 Task: Create a due date automation trigger when advanced on, on the tuesday of the week before a card is due add fields without custom field "Resume" set to a date between 1 and 7 days from now at 11:00 AM.
Action: Mouse moved to (1129, 84)
Screenshot: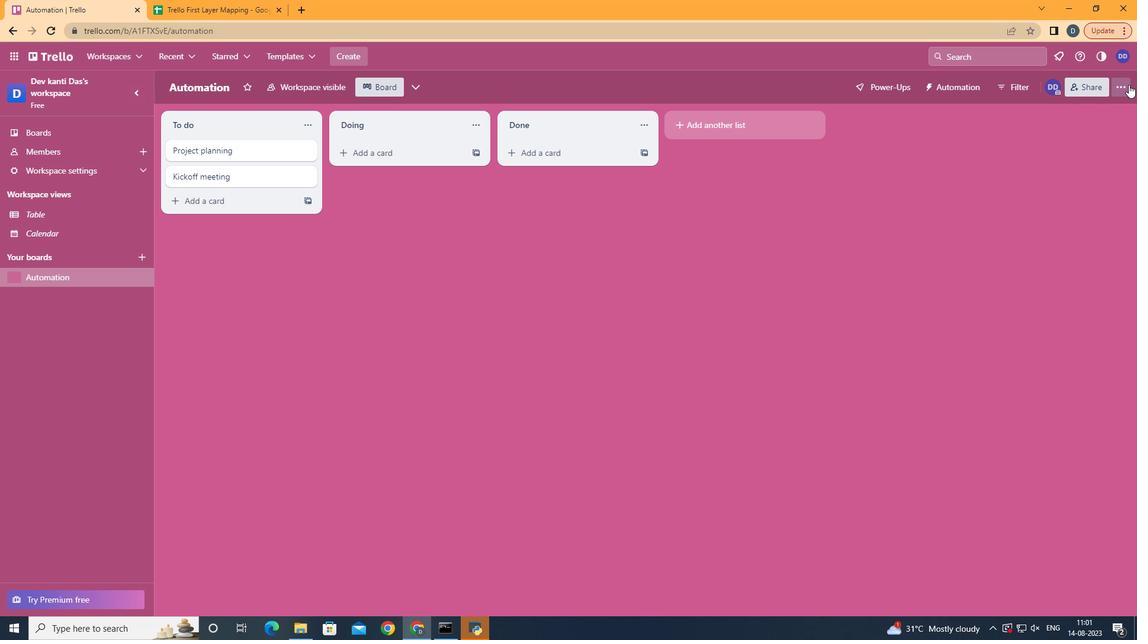 
Action: Mouse pressed left at (1129, 84)
Screenshot: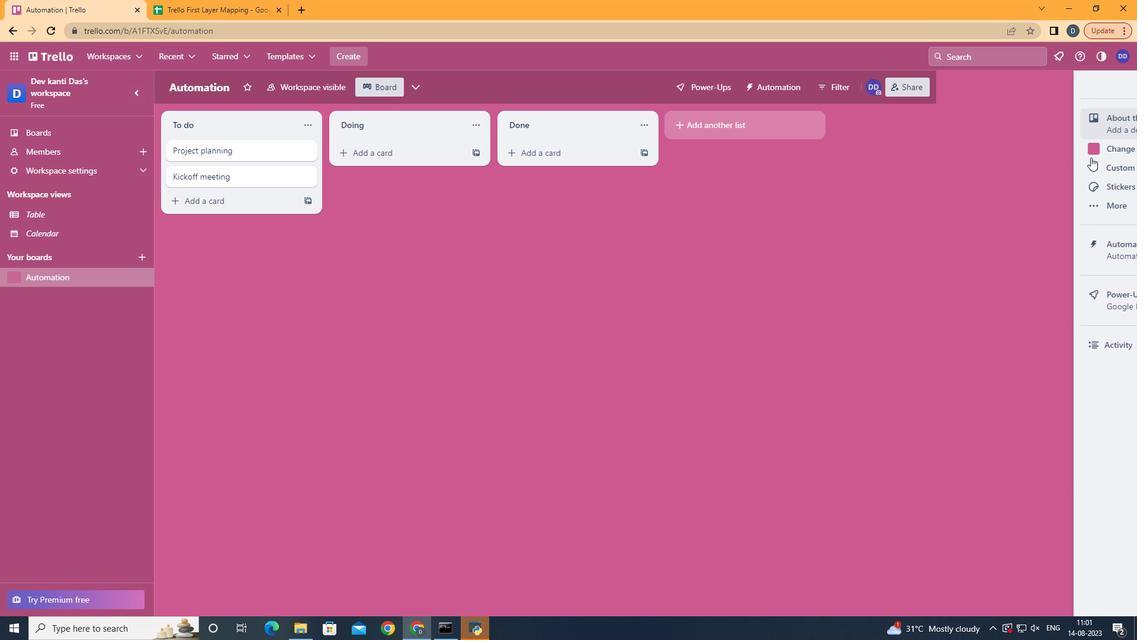 
Action: Mouse moved to (1048, 257)
Screenshot: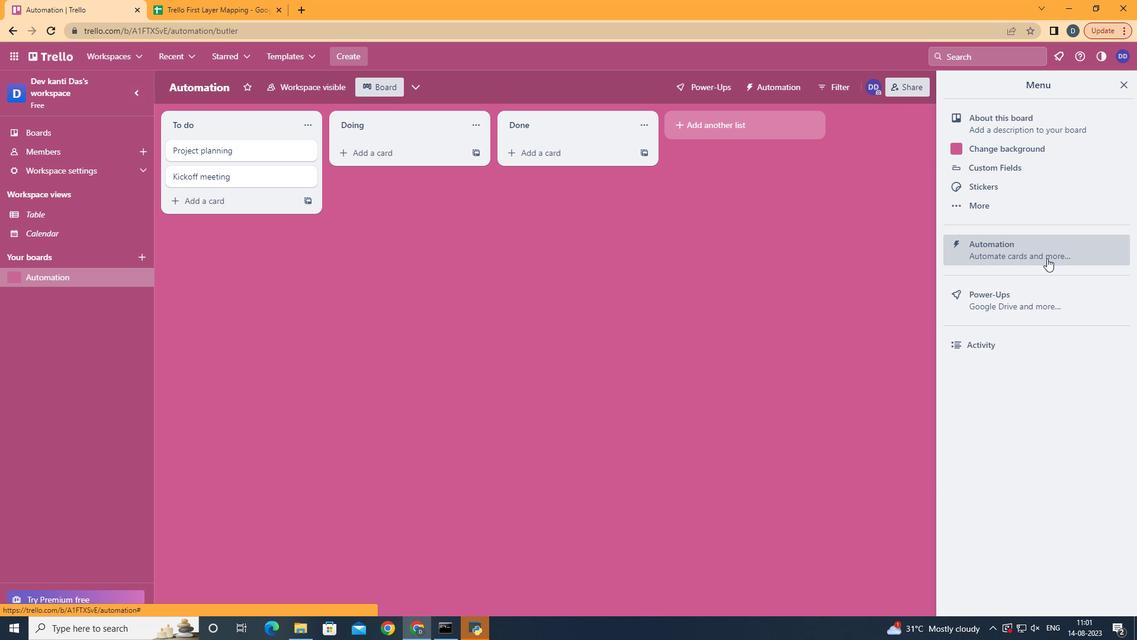 
Action: Mouse pressed left at (1048, 257)
Screenshot: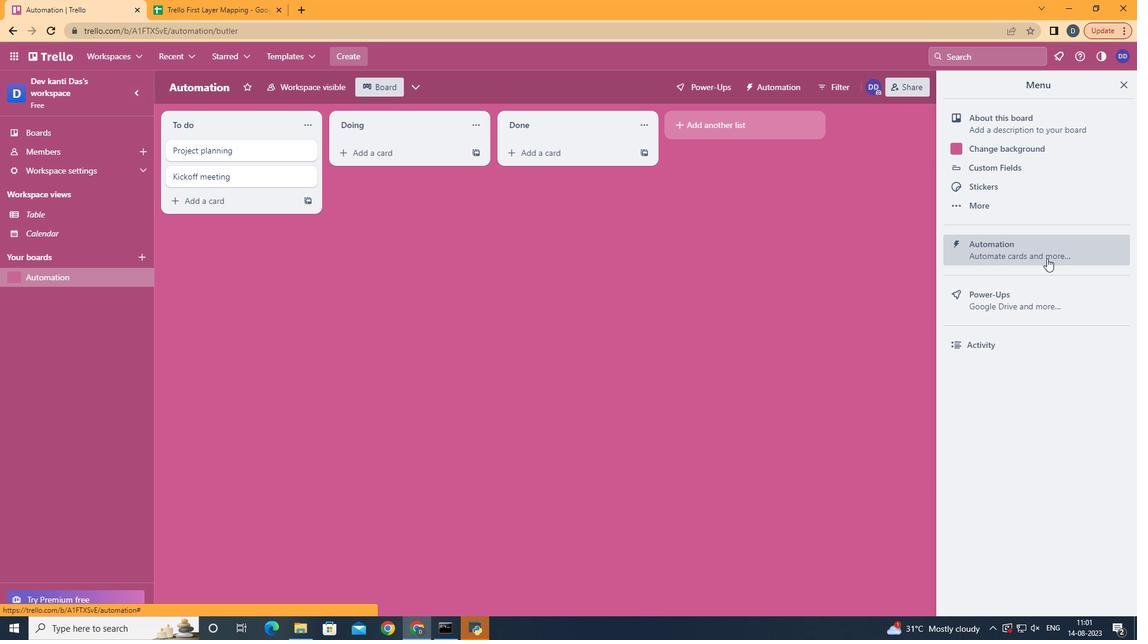 
Action: Mouse moved to (216, 245)
Screenshot: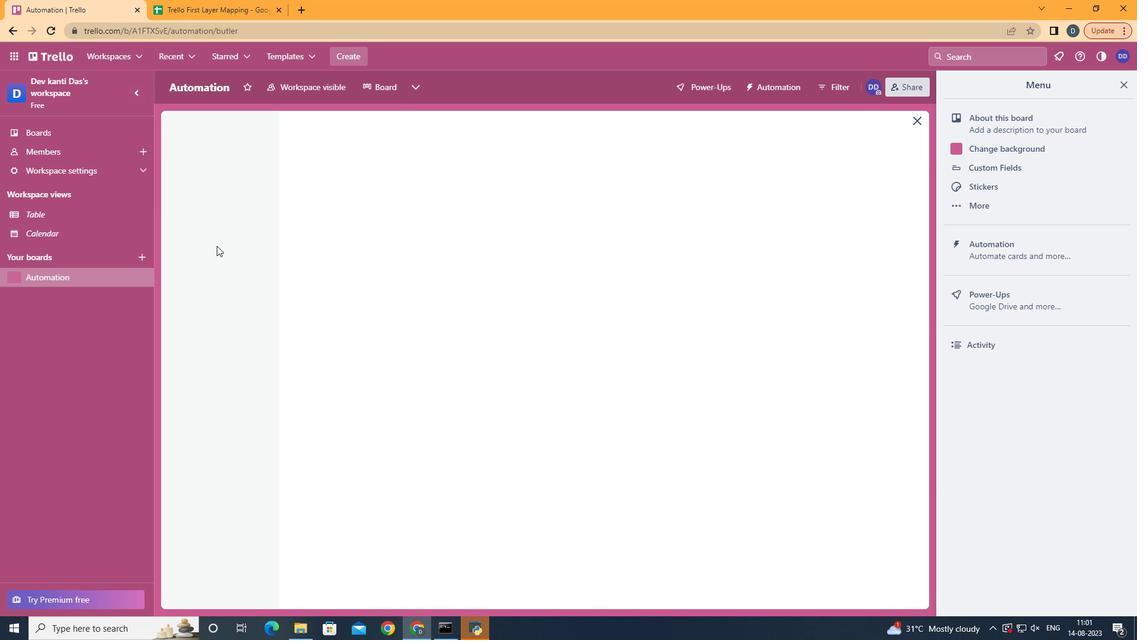 
Action: Mouse pressed left at (216, 245)
Screenshot: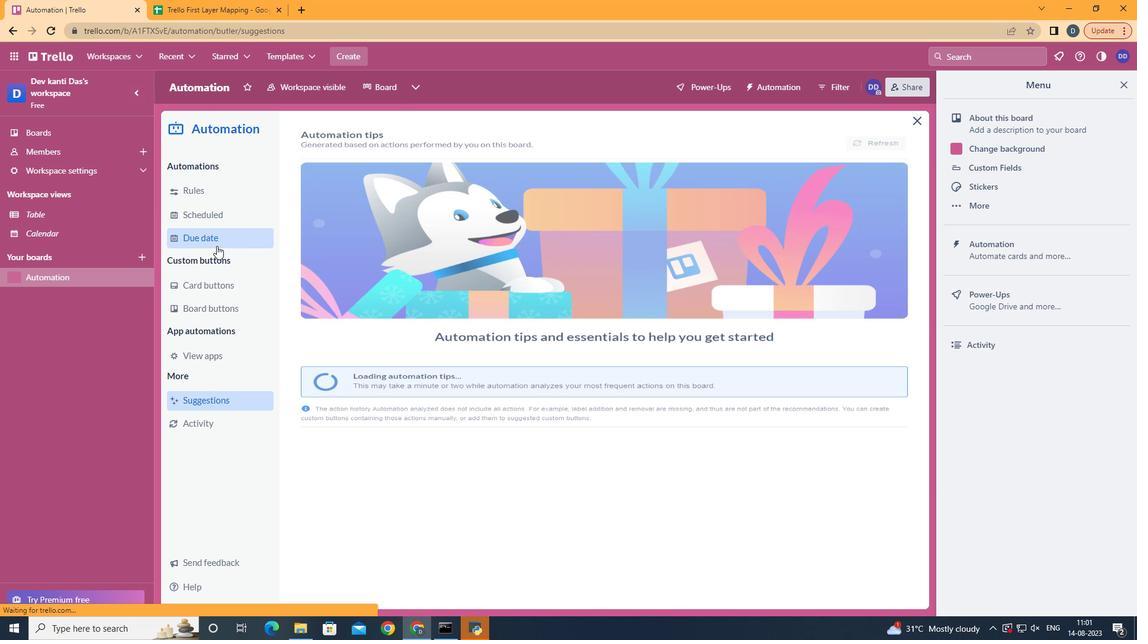 
Action: Mouse moved to (832, 147)
Screenshot: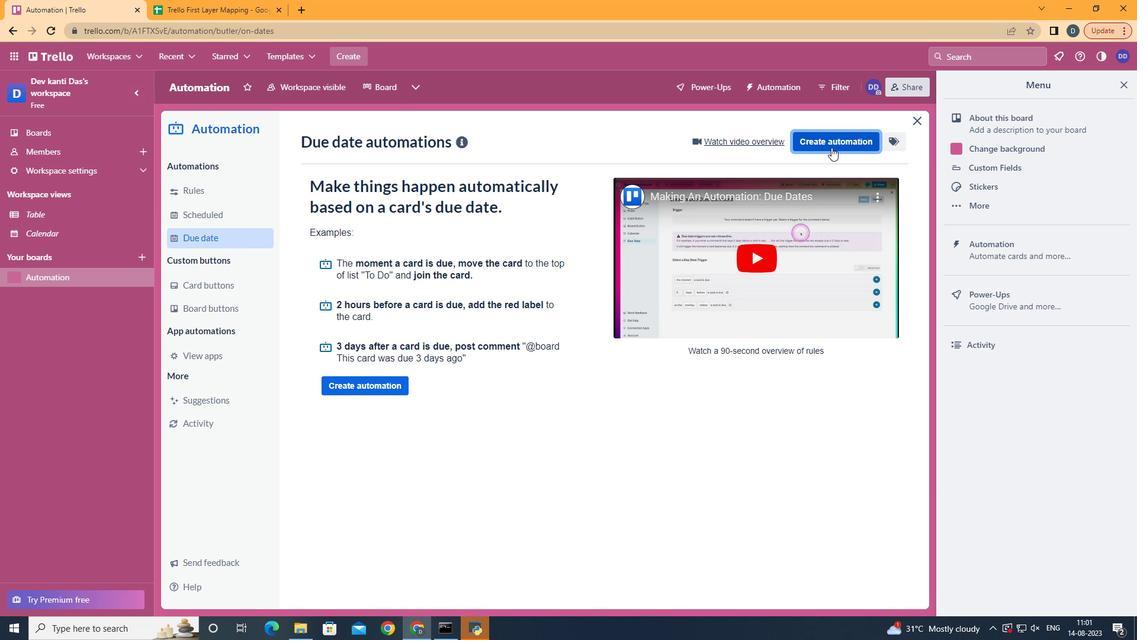 
Action: Mouse pressed left at (832, 147)
Screenshot: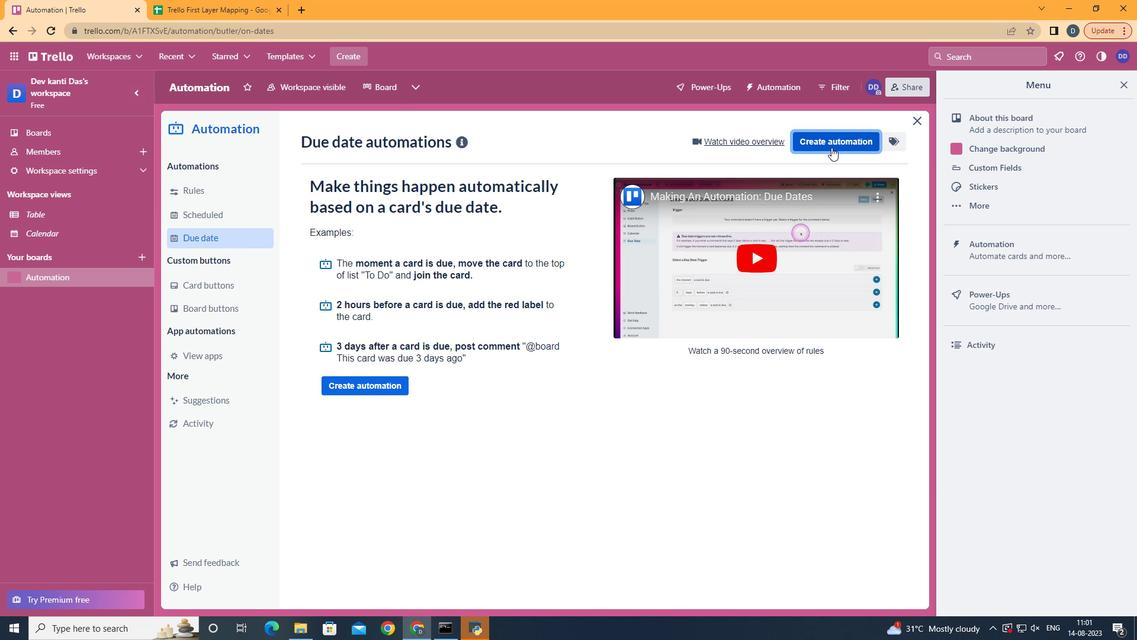
Action: Mouse moved to (583, 260)
Screenshot: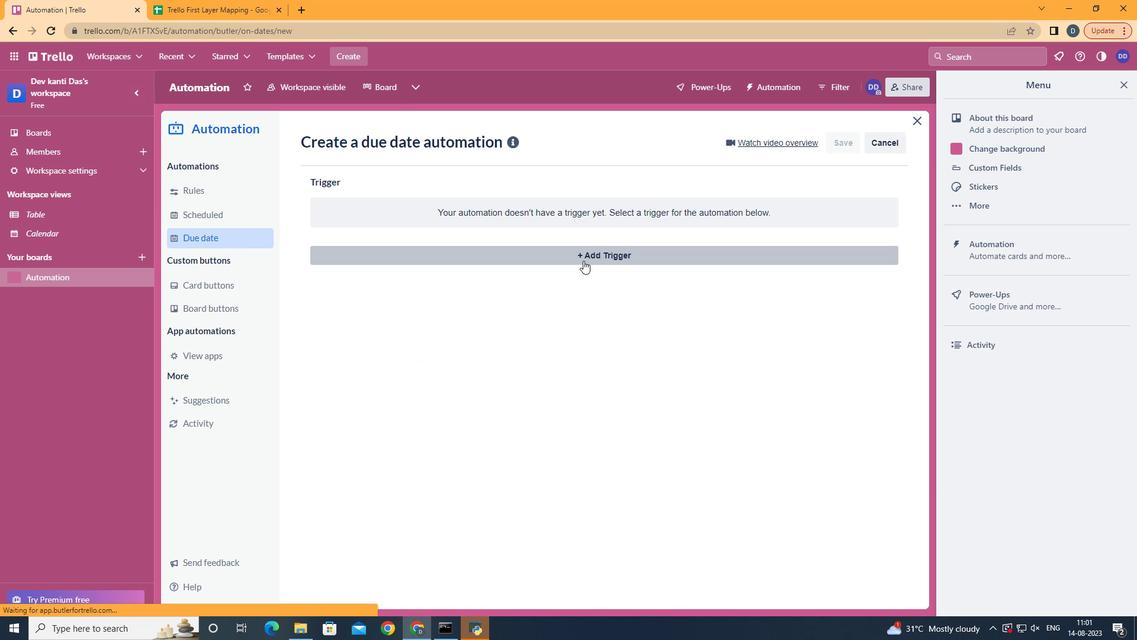 
Action: Mouse pressed left at (583, 260)
Screenshot: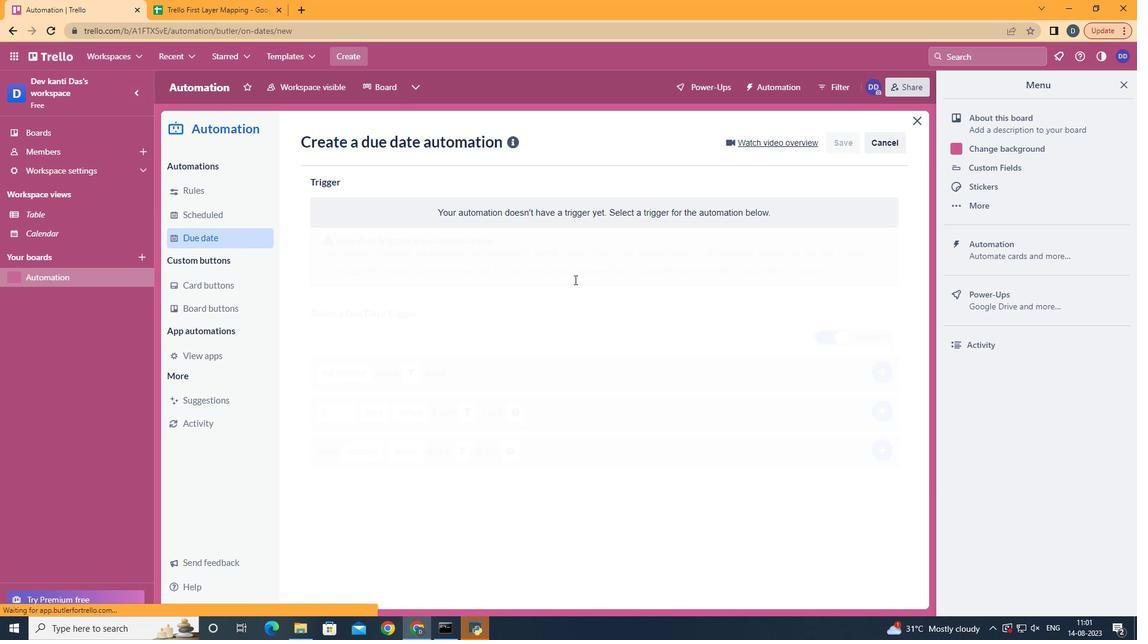 
Action: Mouse moved to (375, 330)
Screenshot: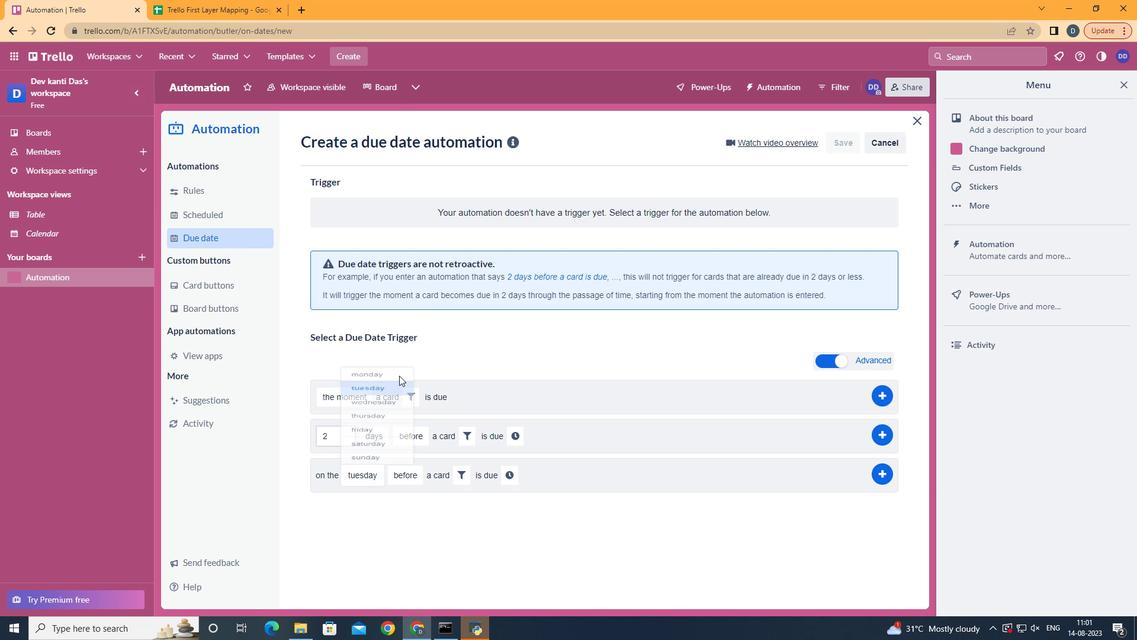 
Action: Mouse pressed left at (375, 330)
Screenshot: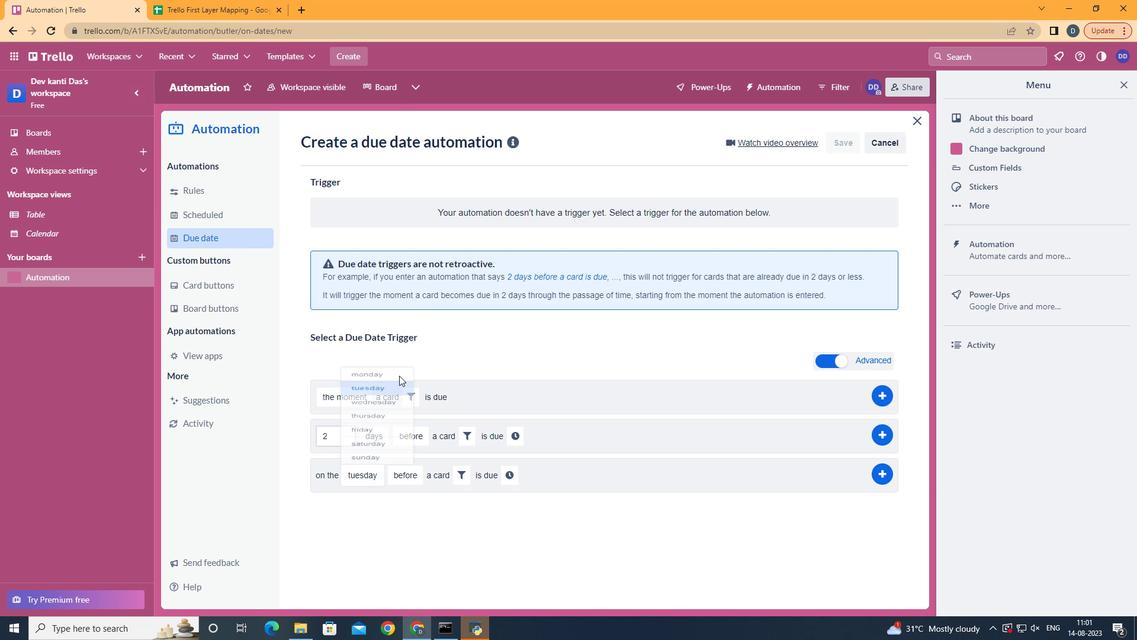 
Action: Mouse moved to (416, 579)
Screenshot: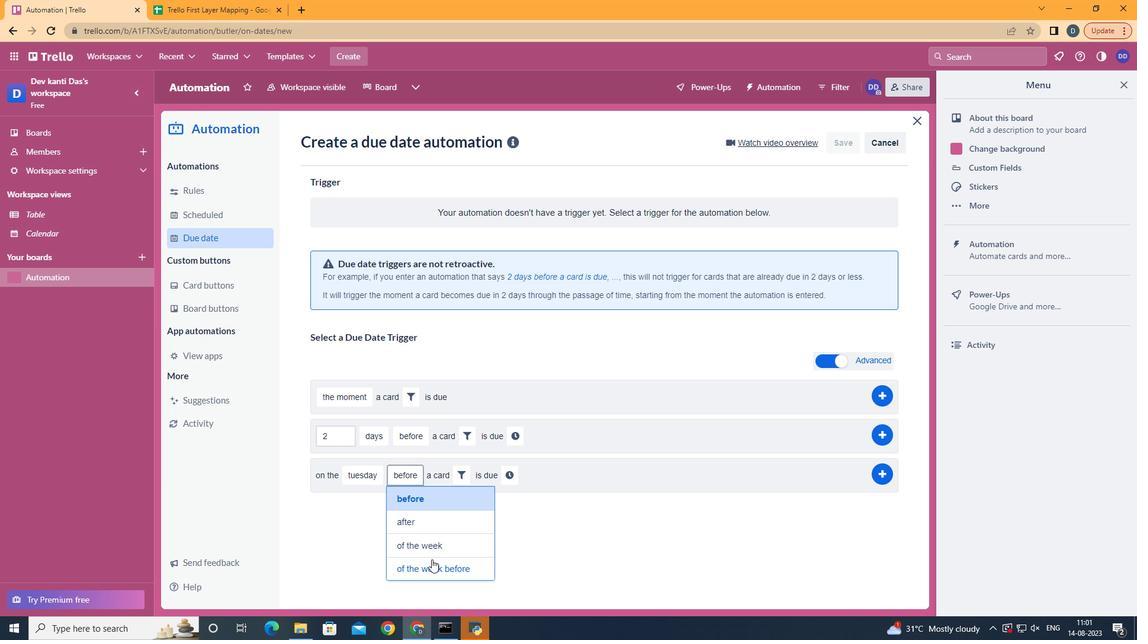 
Action: Mouse pressed left at (416, 579)
Screenshot: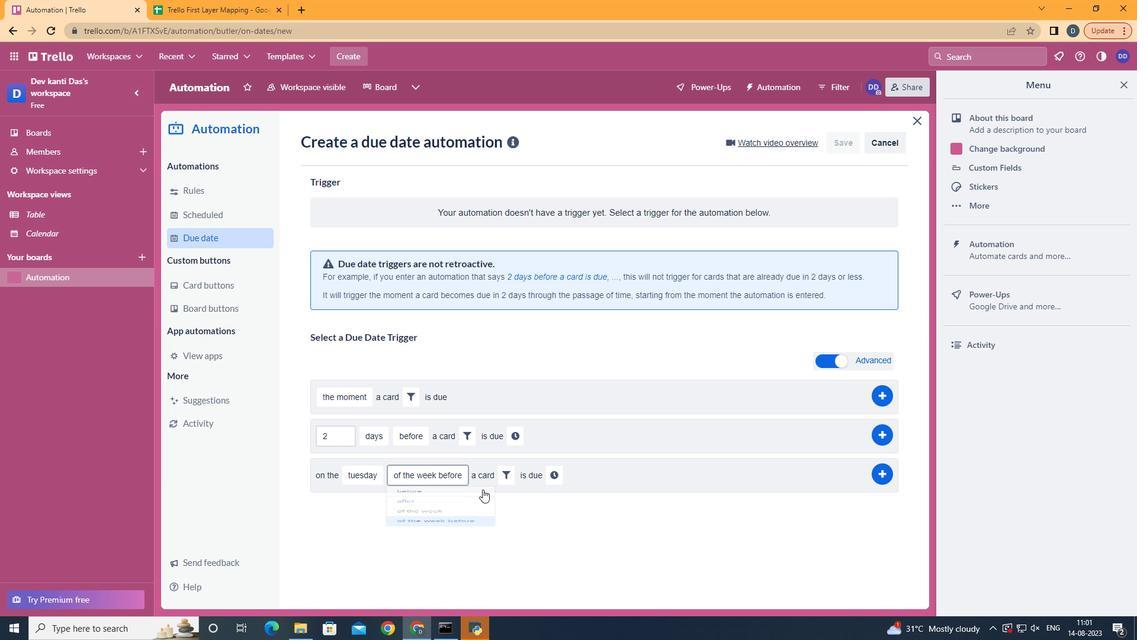 
Action: Mouse moved to (504, 475)
Screenshot: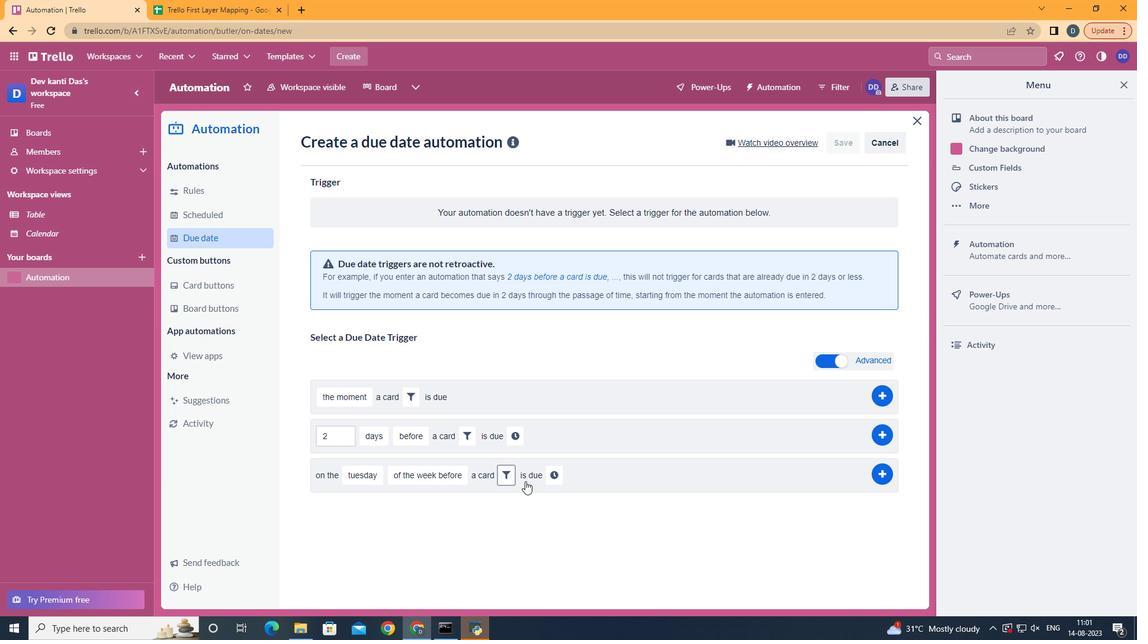 
Action: Mouse pressed left at (504, 475)
Screenshot: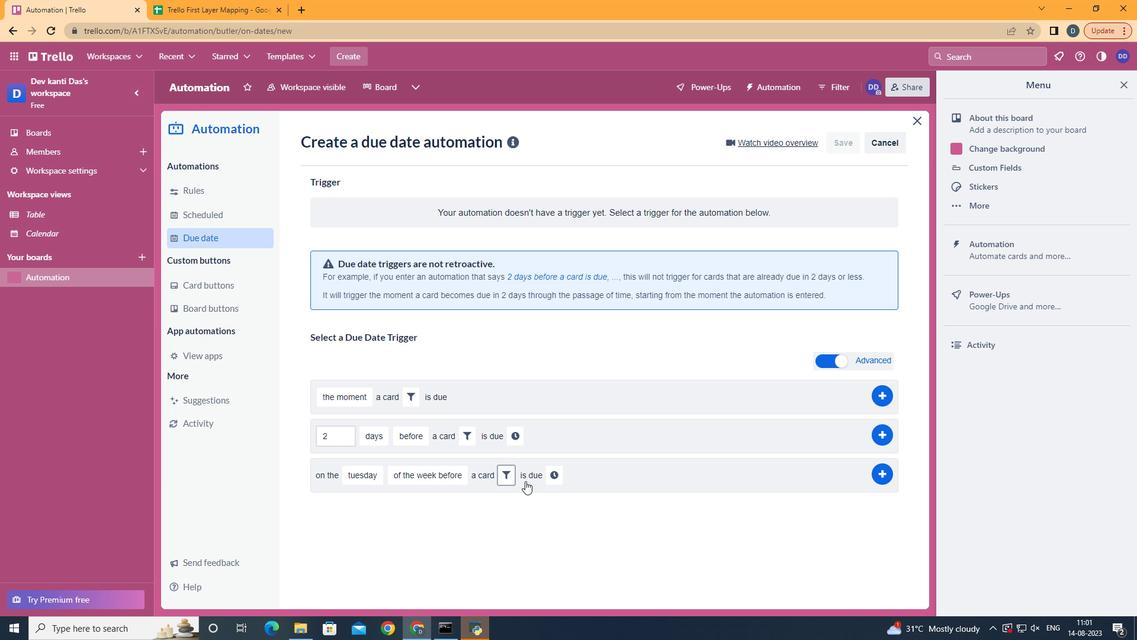 
Action: Mouse moved to (702, 507)
Screenshot: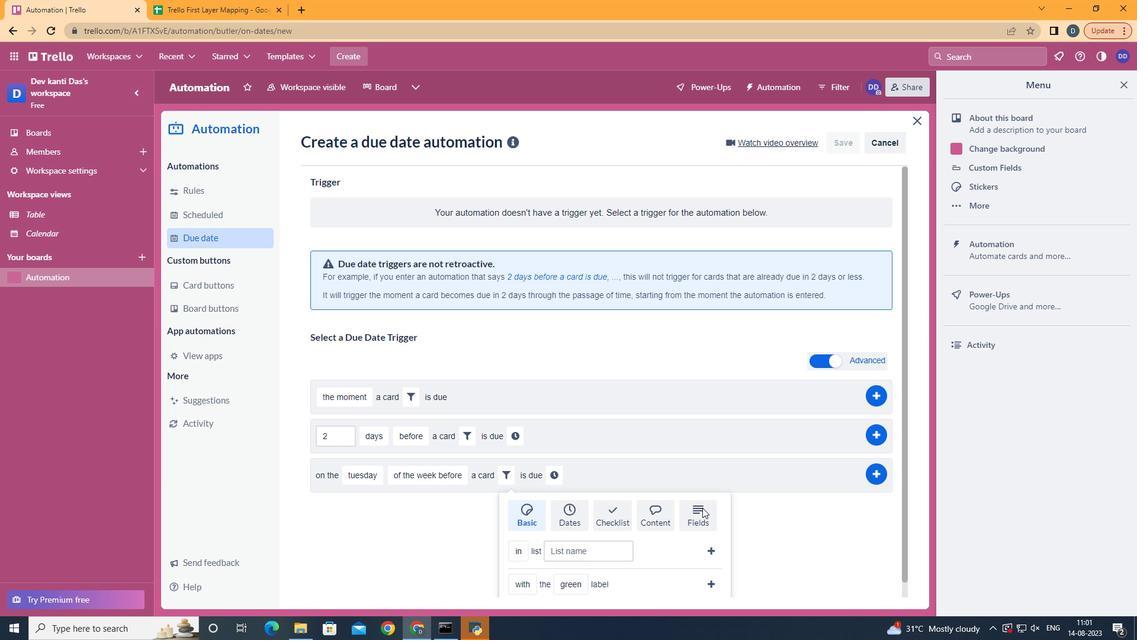 
Action: Mouse pressed left at (702, 507)
Screenshot: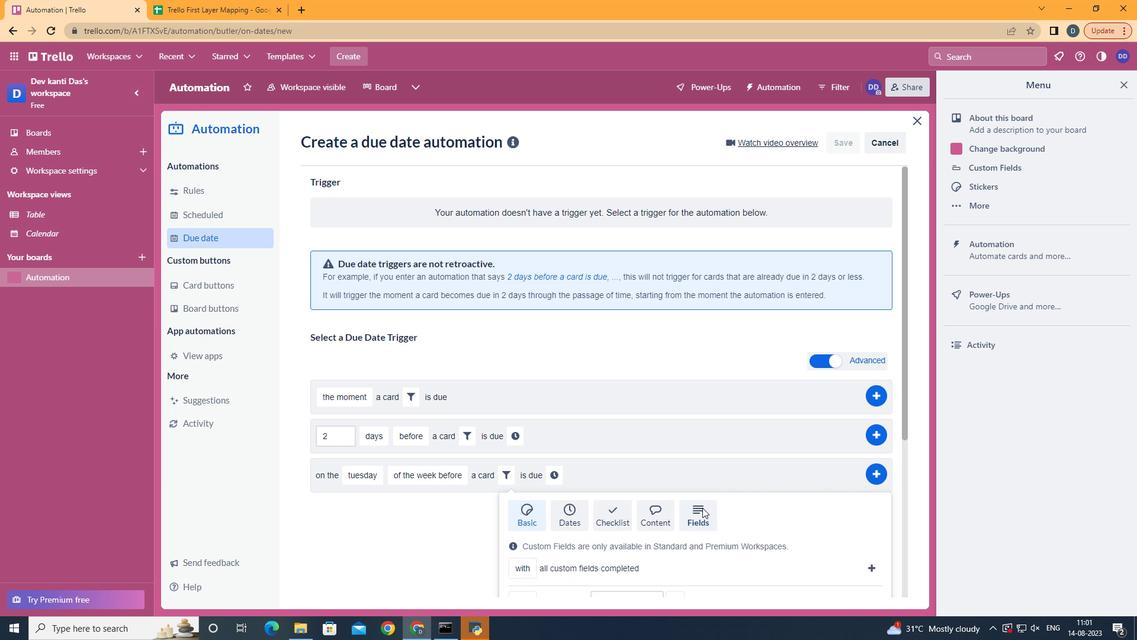 
Action: Mouse scrolled (702, 507) with delta (0, 0)
Screenshot: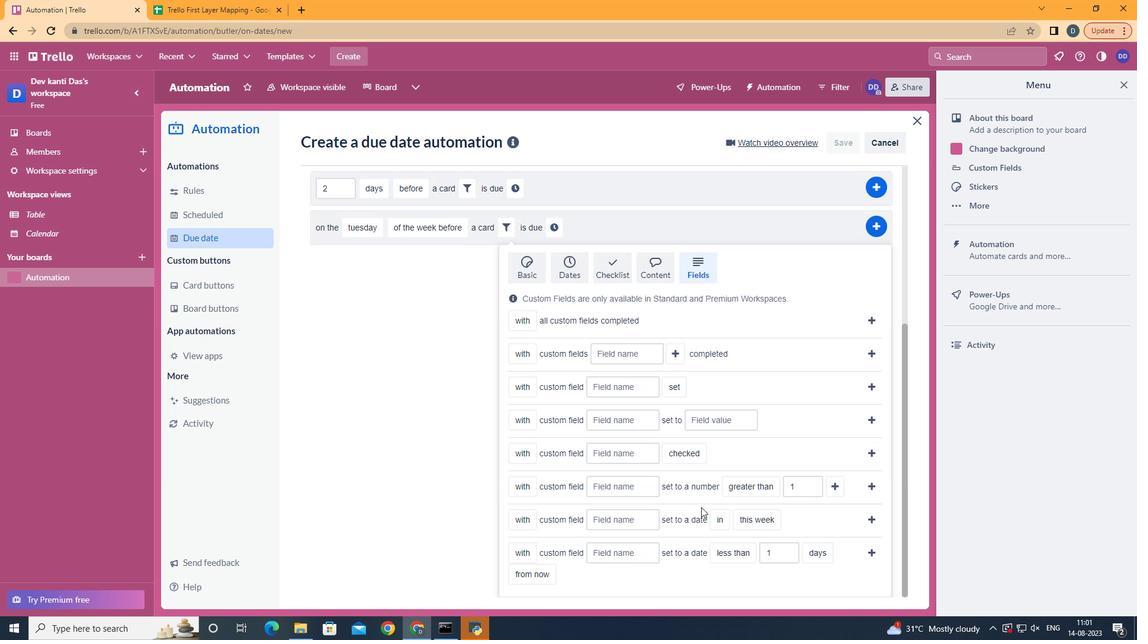 
Action: Mouse scrolled (702, 507) with delta (0, 0)
Screenshot: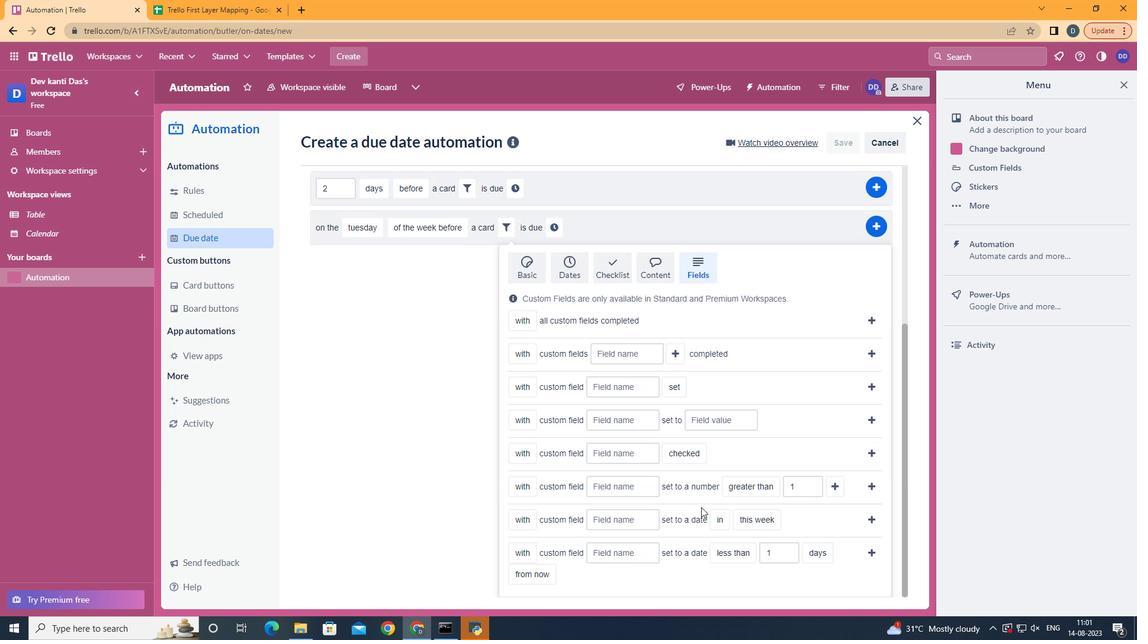 
Action: Mouse scrolled (702, 507) with delta (0, 0)
Screenshot: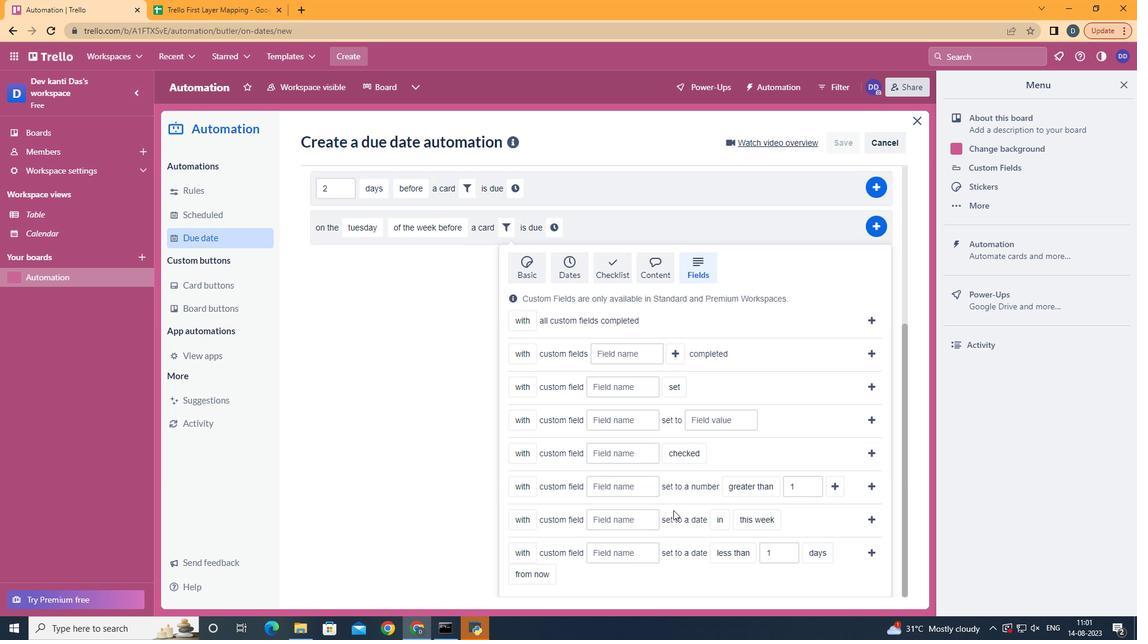 
Action: Mouse scrolled (702, 507) with delta (0, 0)
Screenshot: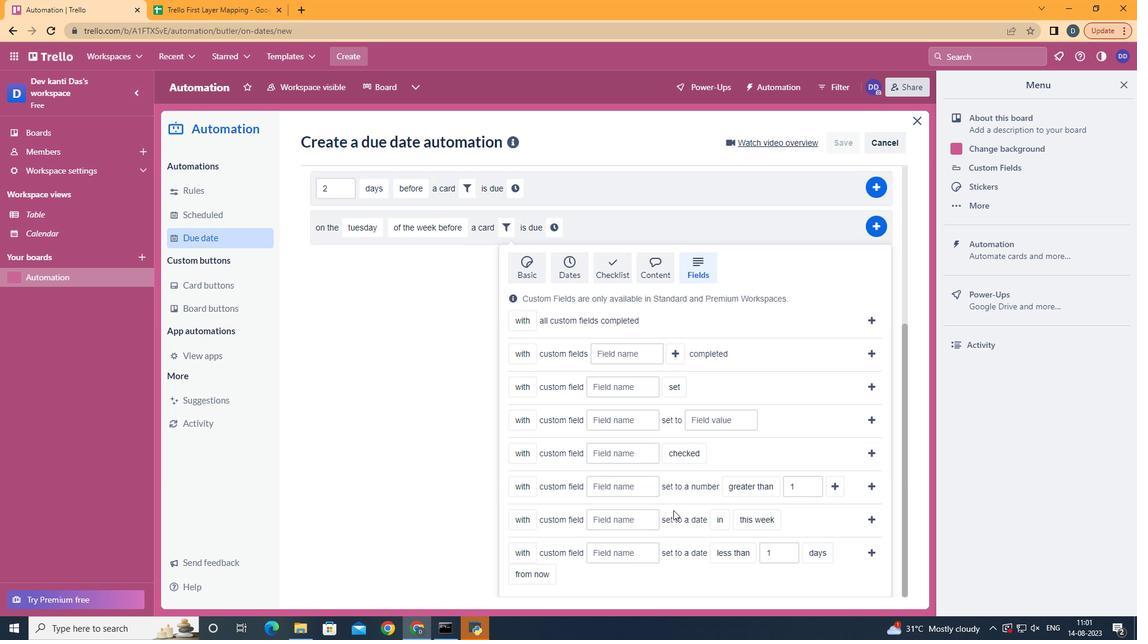 
Action: Mouse scrolled (702, 507) with delta (0, 0)
Screenshot: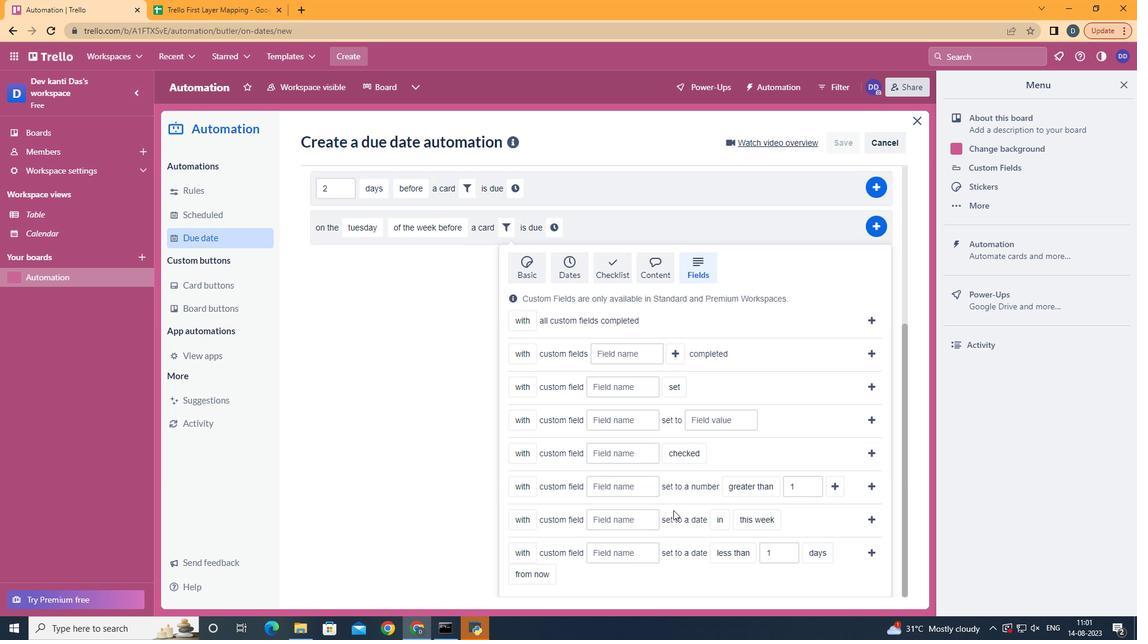 
Action: Mouse moved to (536, 529)
Screenshot: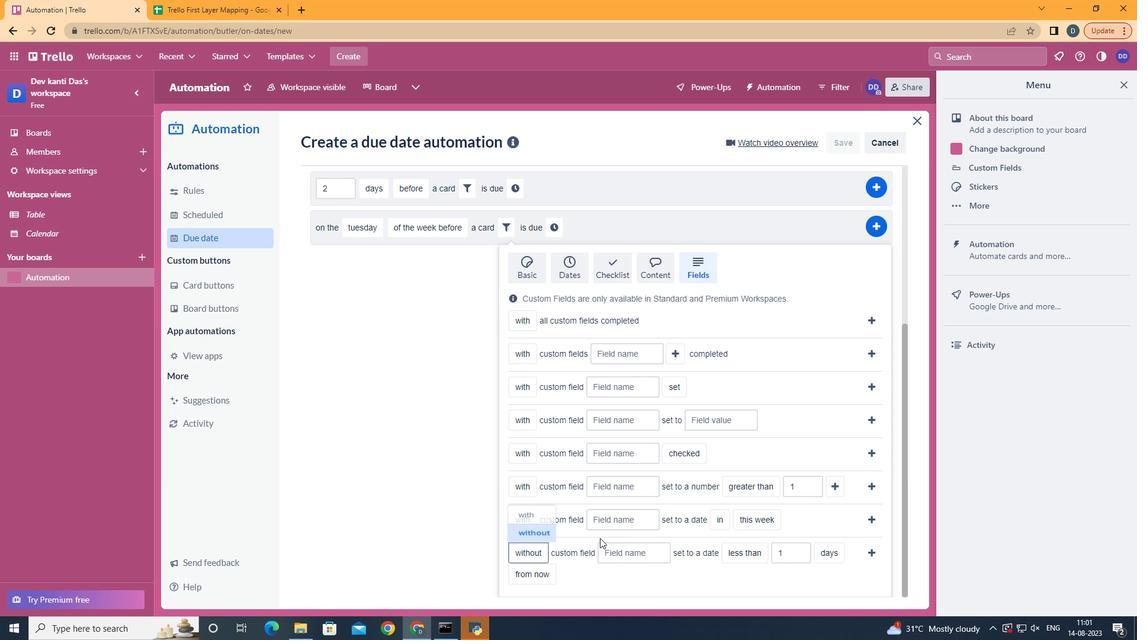 
Action: Mouse pressed left at (536, 529)
Screenshot: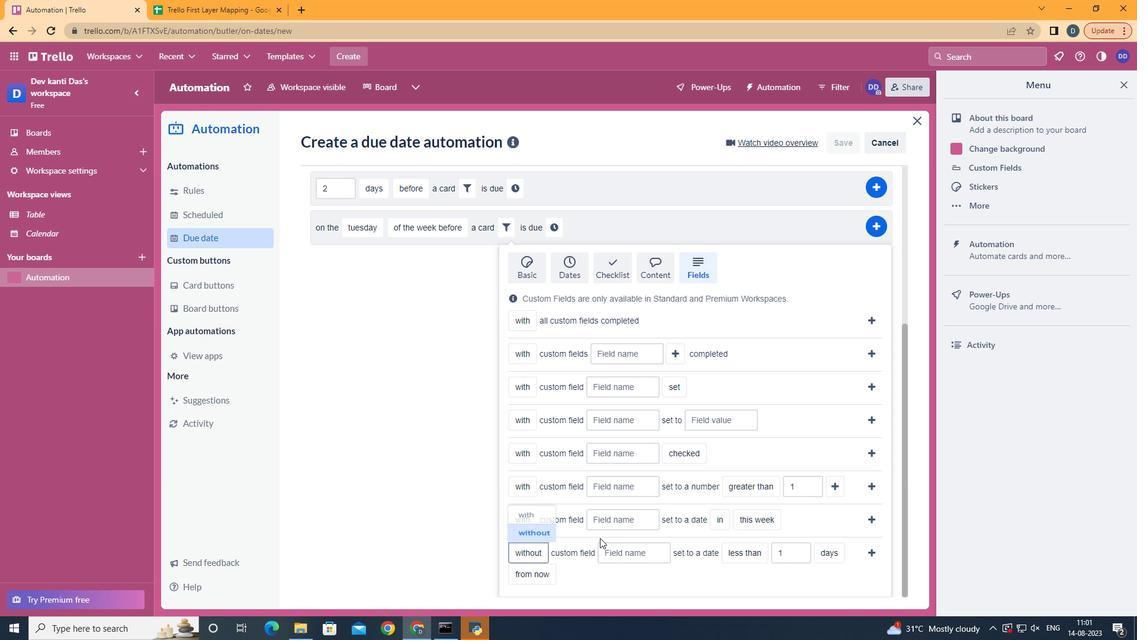 
Action: Mouse moved to (643, 557)
Screenshot: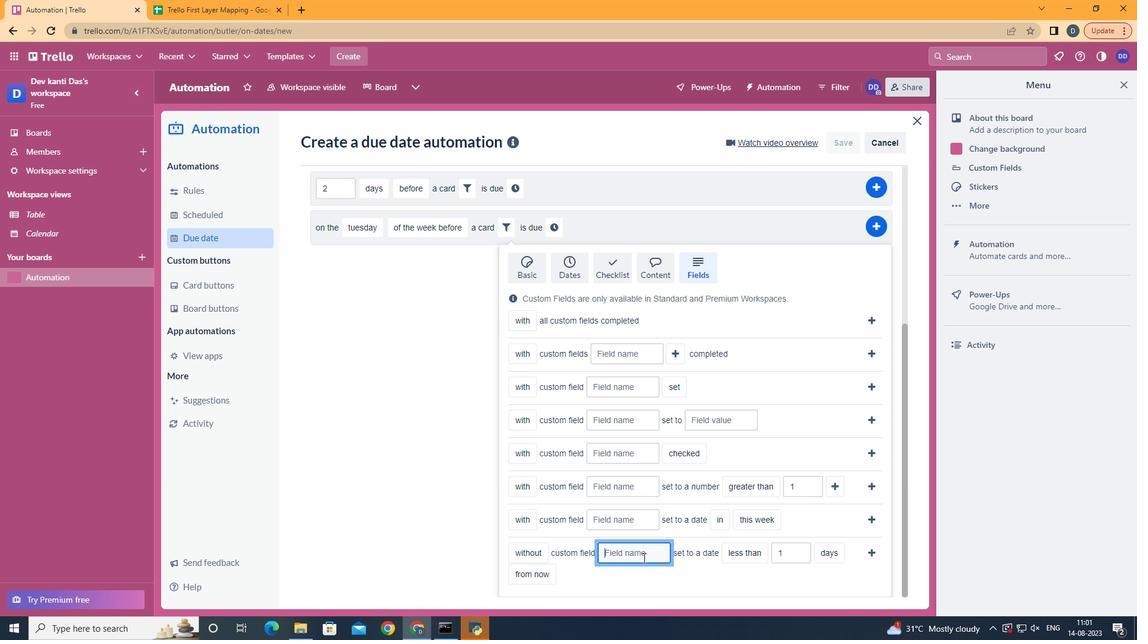 
Action: Mouse pressed left at (643, 557)
Screenshot: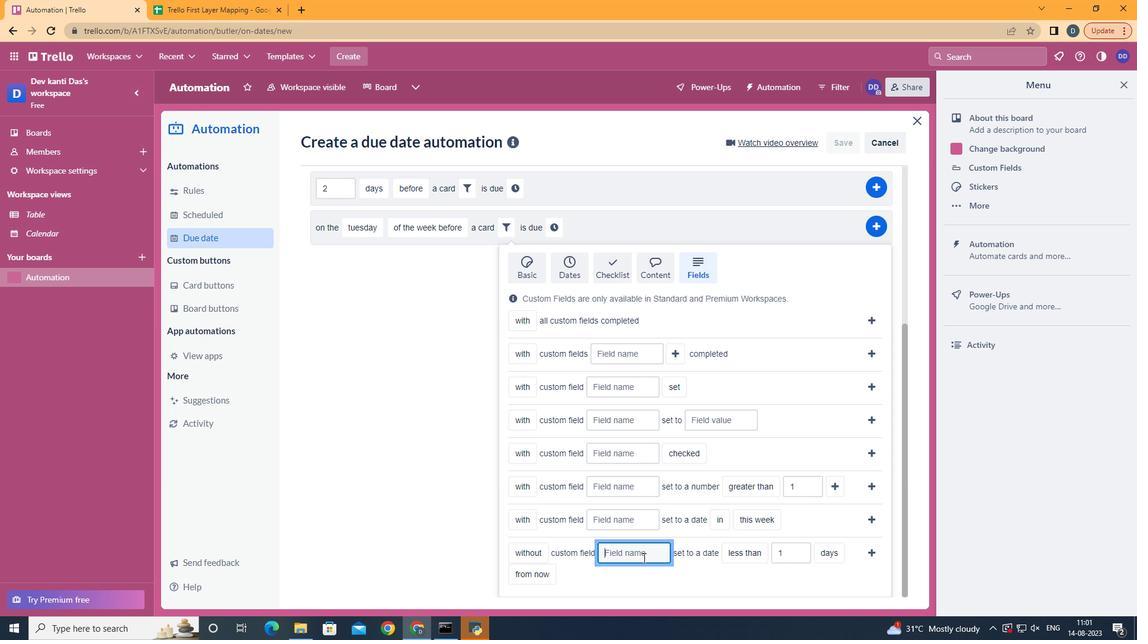 
Action: Mouse moved to (643, 557)
Screenshot: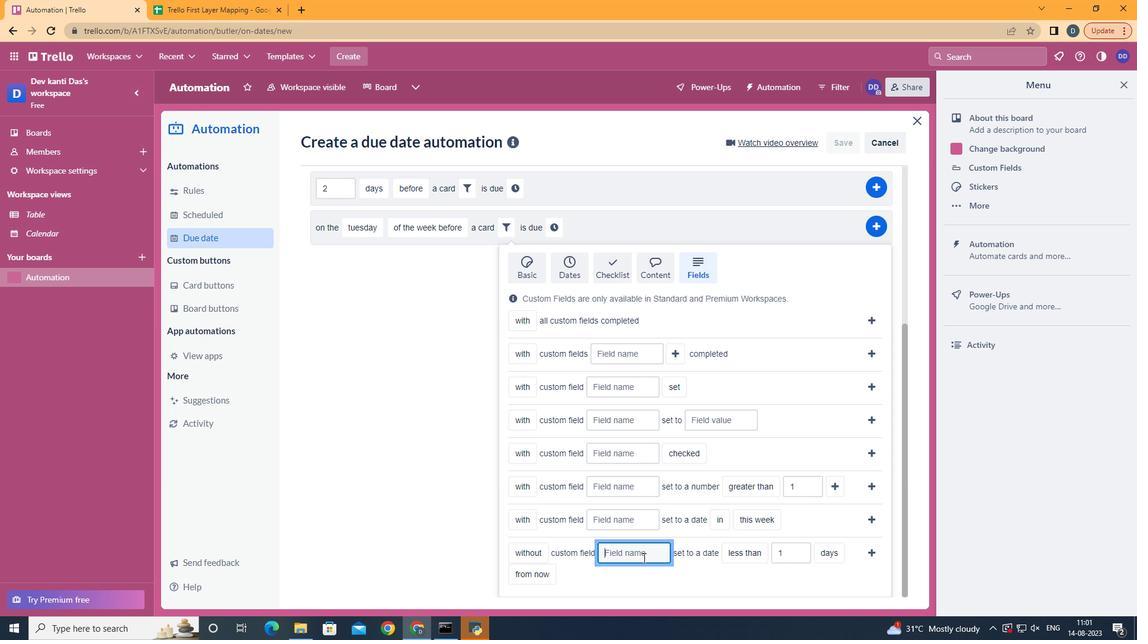 
Action: Key pressed <Key.shift>Resume
Screenshot: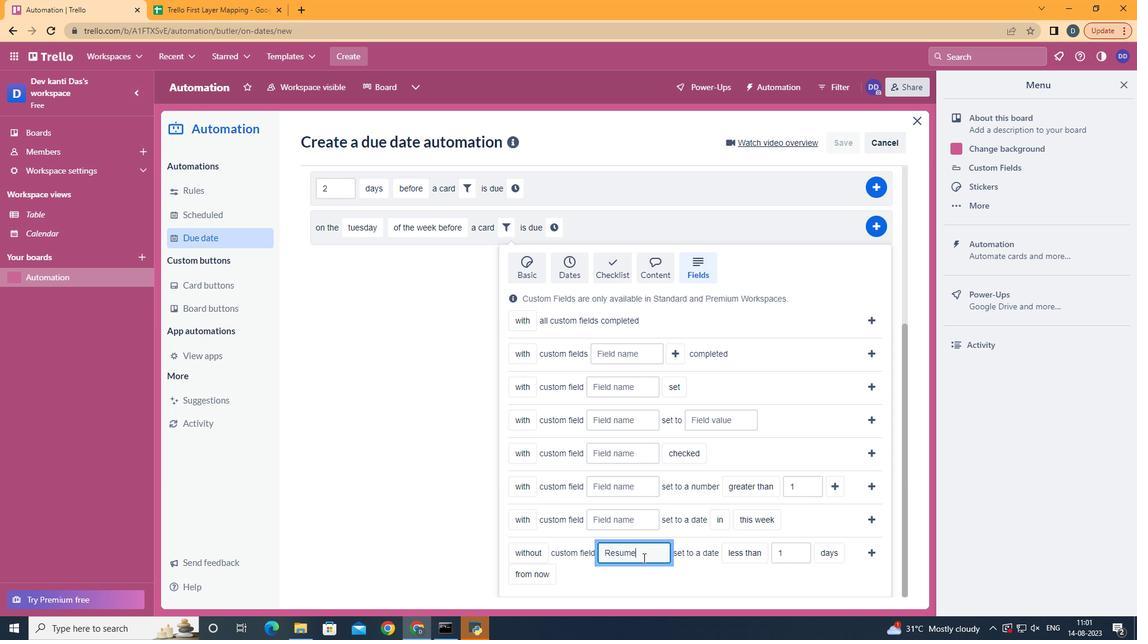 
Action: Mouse moved to (742, 538)
Screenshot: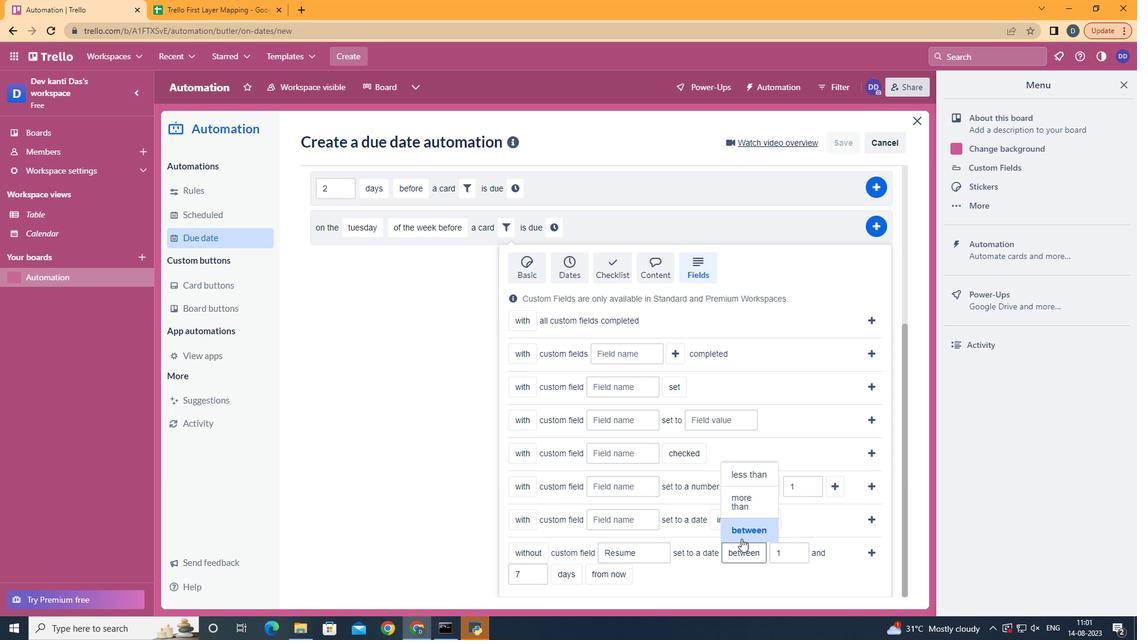 
Action: Mouse pressed left at (742, 538)
Screenshot: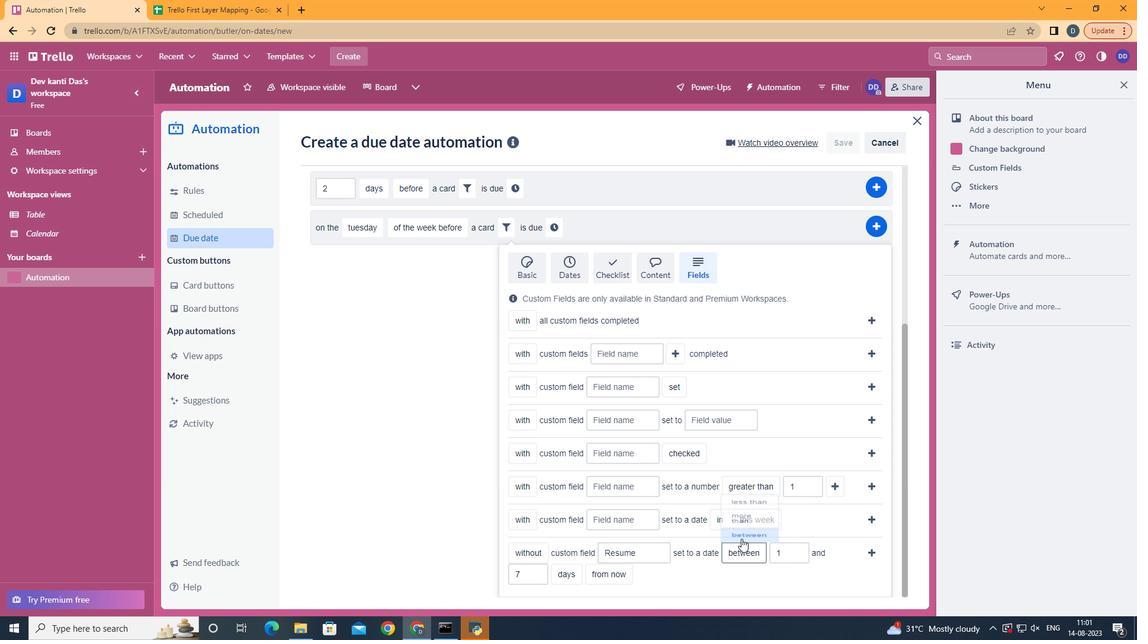 
Action: Mouse moved to (877, 553)
Screenshot: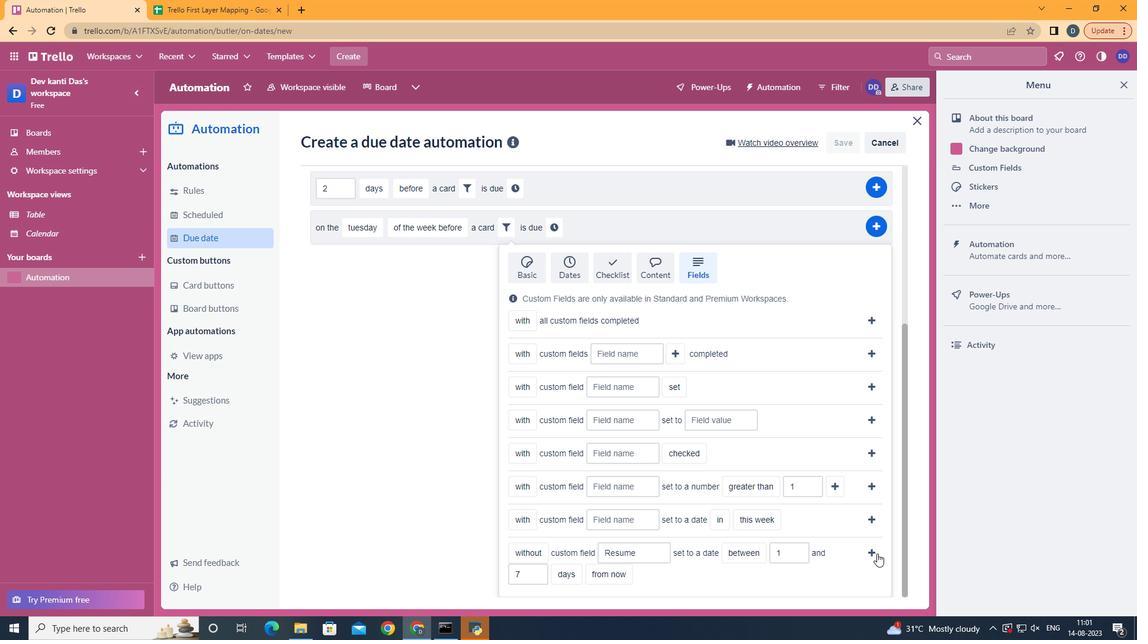 
Action: Mouse pressed left at (877, 553)
Screenshot: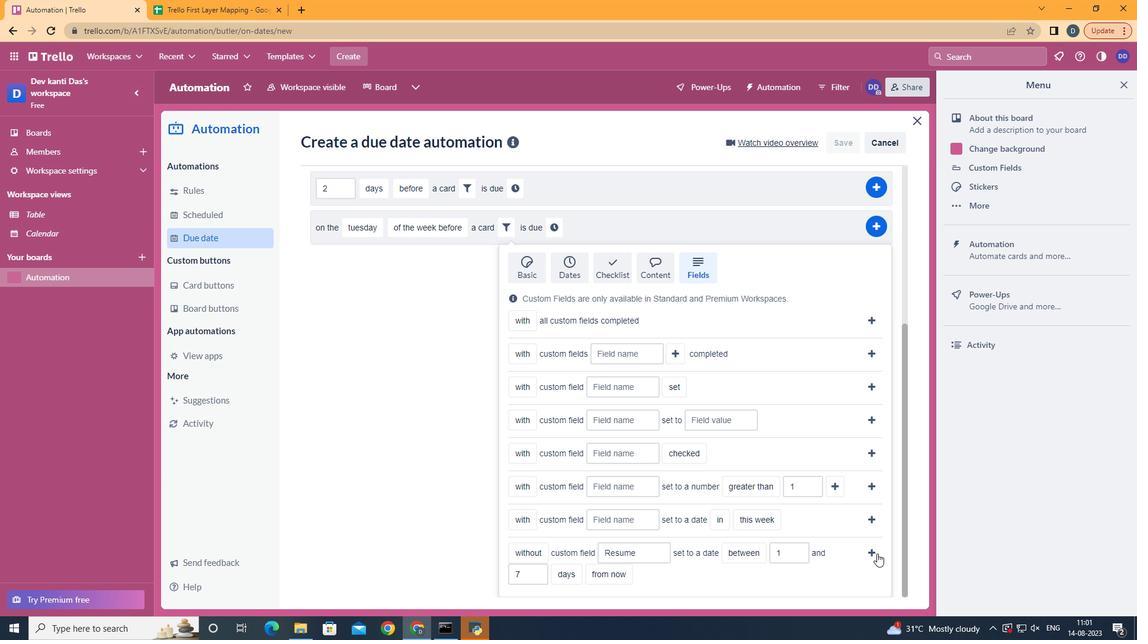 
Action: Mouse moved to (333, 496)
Screenshot: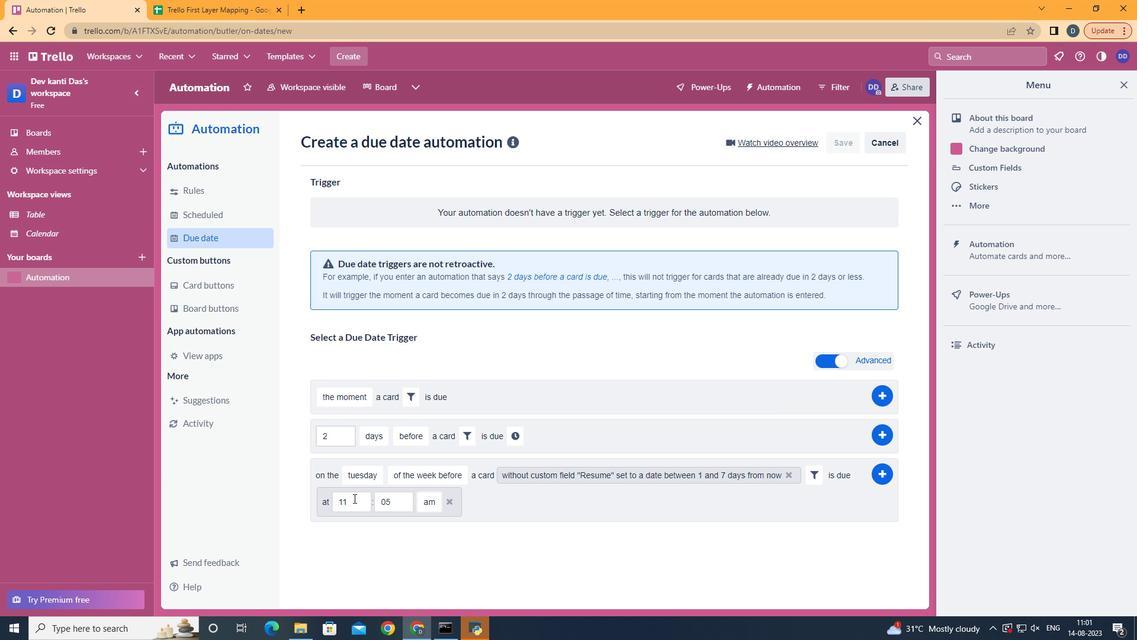 
Action: Mouse pressed left at (333, 496)
Screenshot: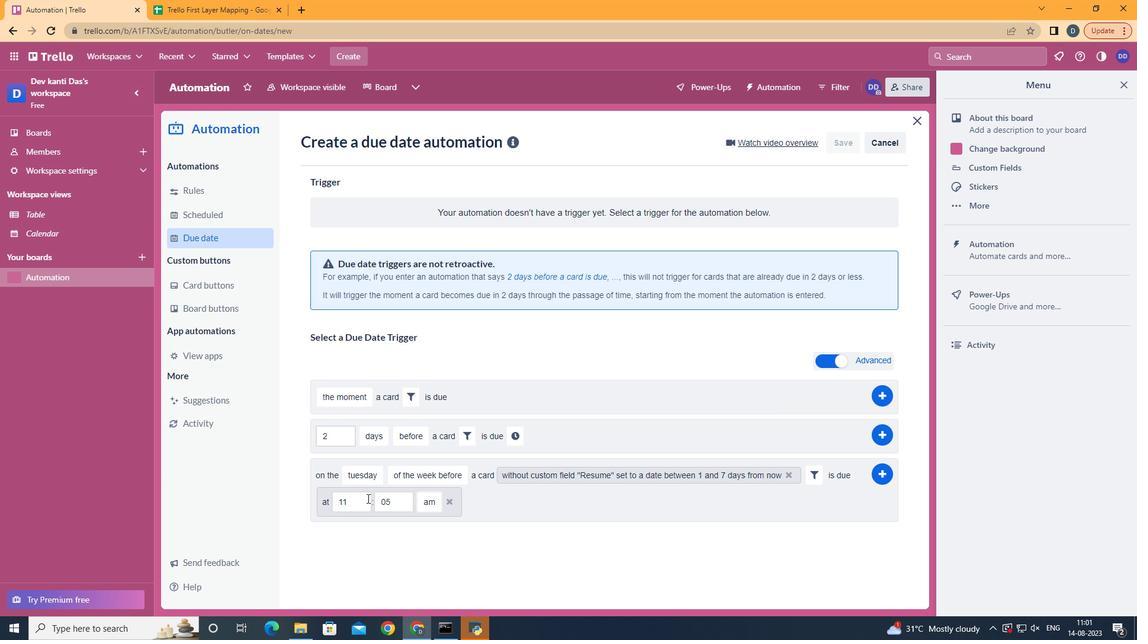 
Action: Mouse moved to (408, 503)
Screenshot: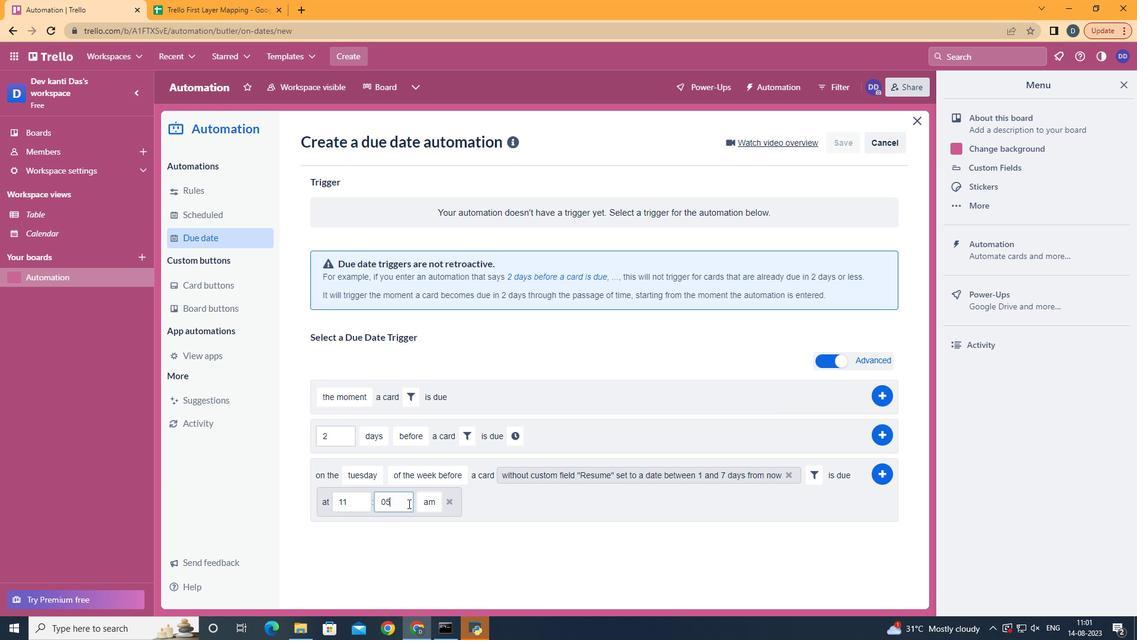 
Action: Mouse pressed left at (408, 503)
Screenshot: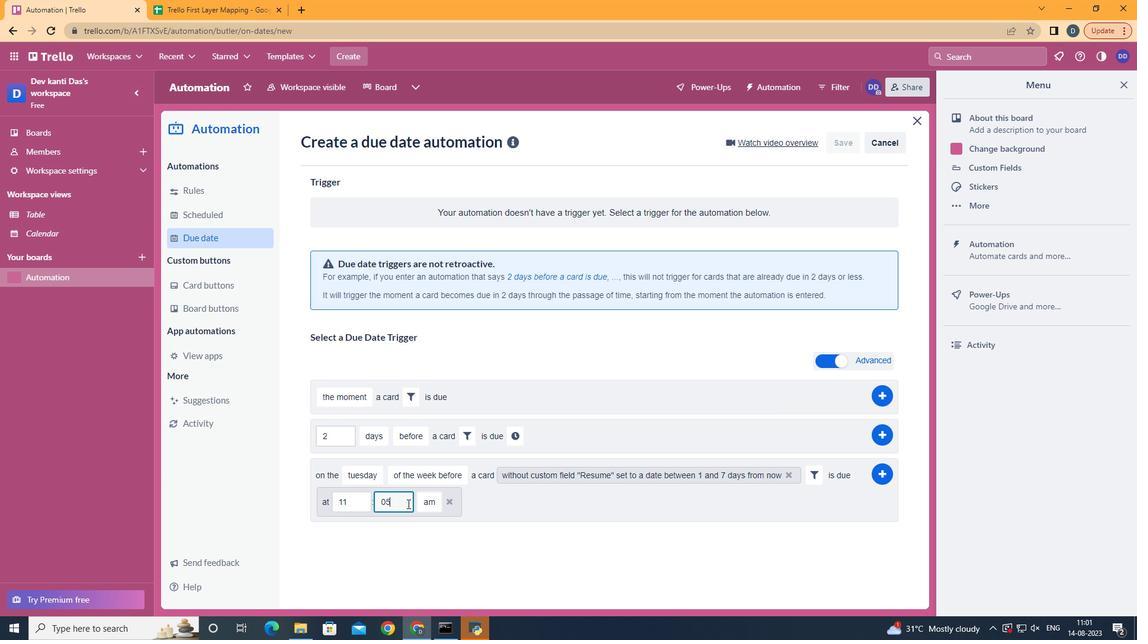 
Action: Mouse moved to (407, 503)
Screenshot: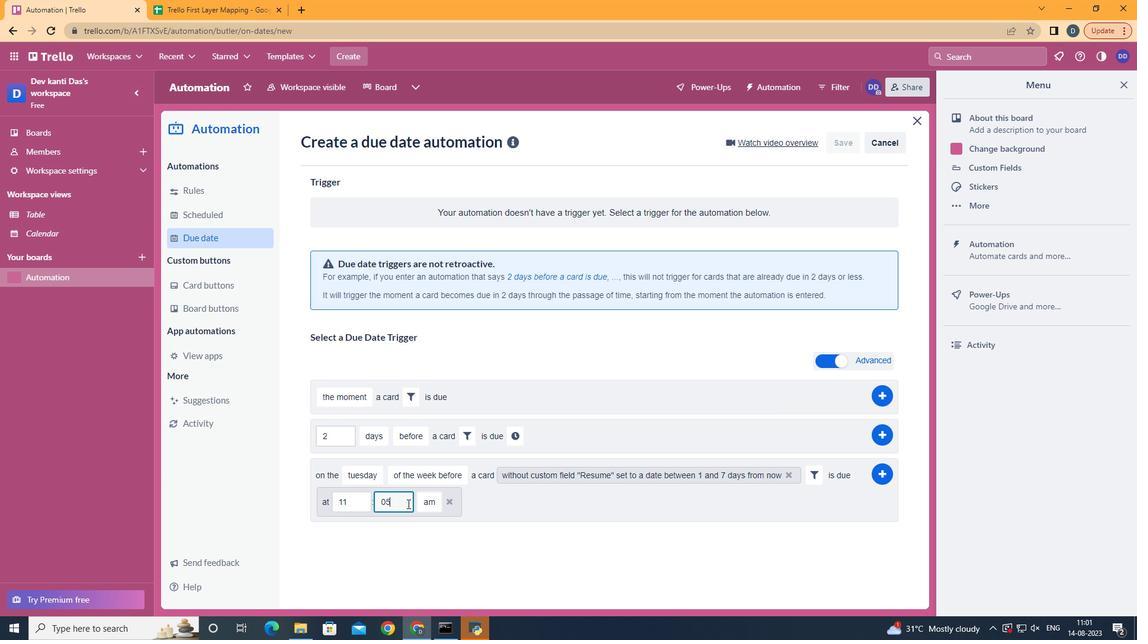 
Action: Key pressed <Key.backspace>0
Screenshot: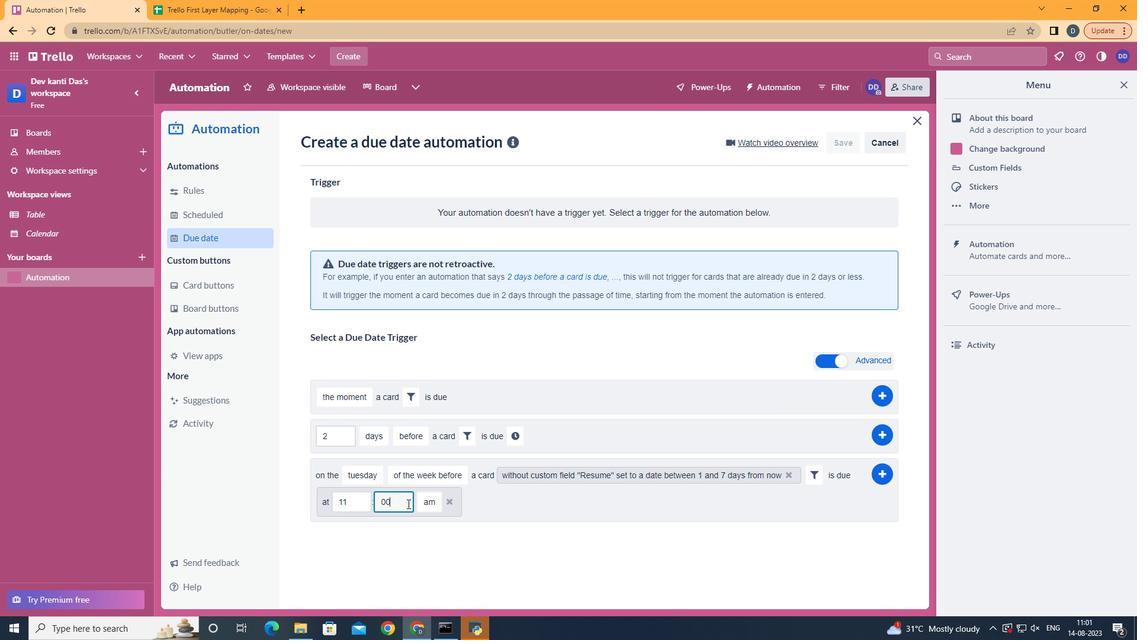 
Action: Mouse moved to (883, 472)
Screenshot: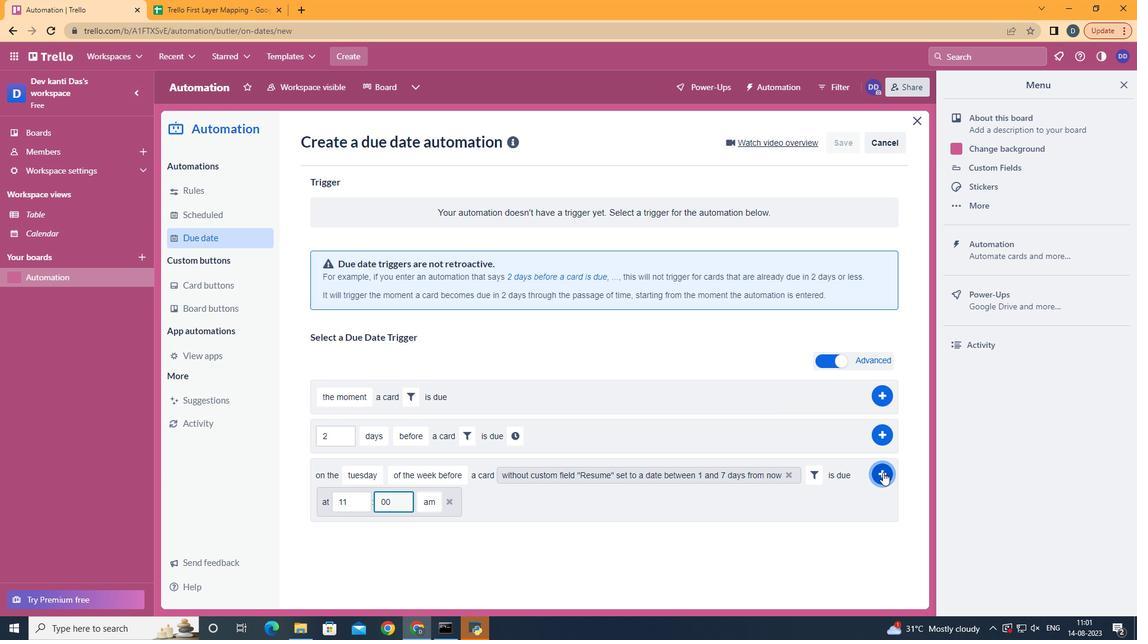 
Action: Mouse pressed left at (883, 472)
Screenshot: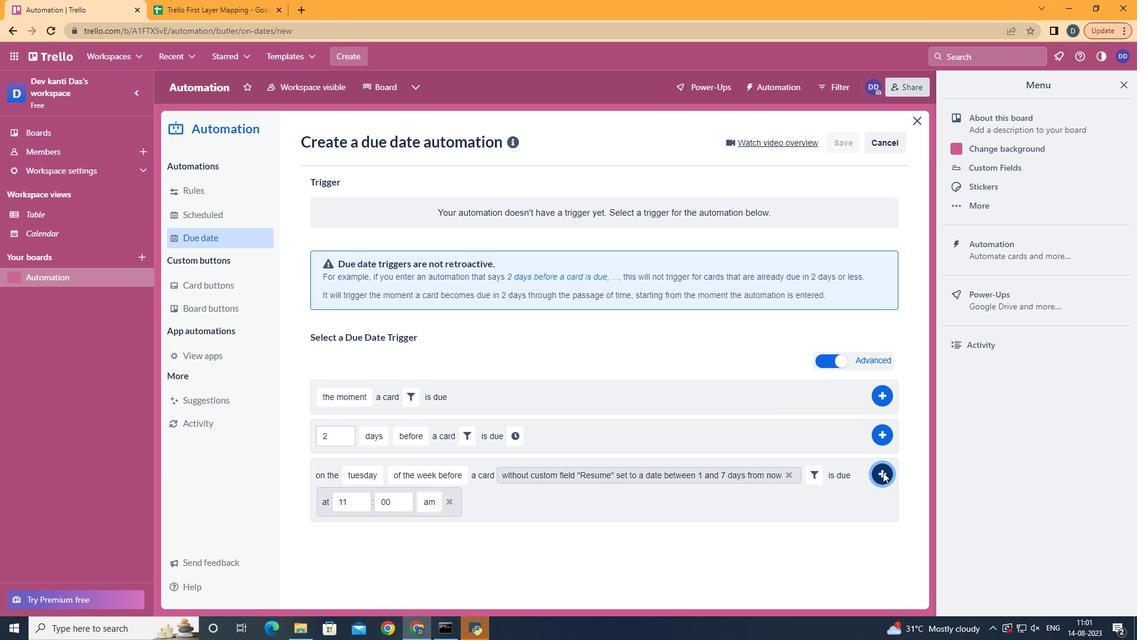 
Action: Mouse moved to (883, 472)
Screenshot: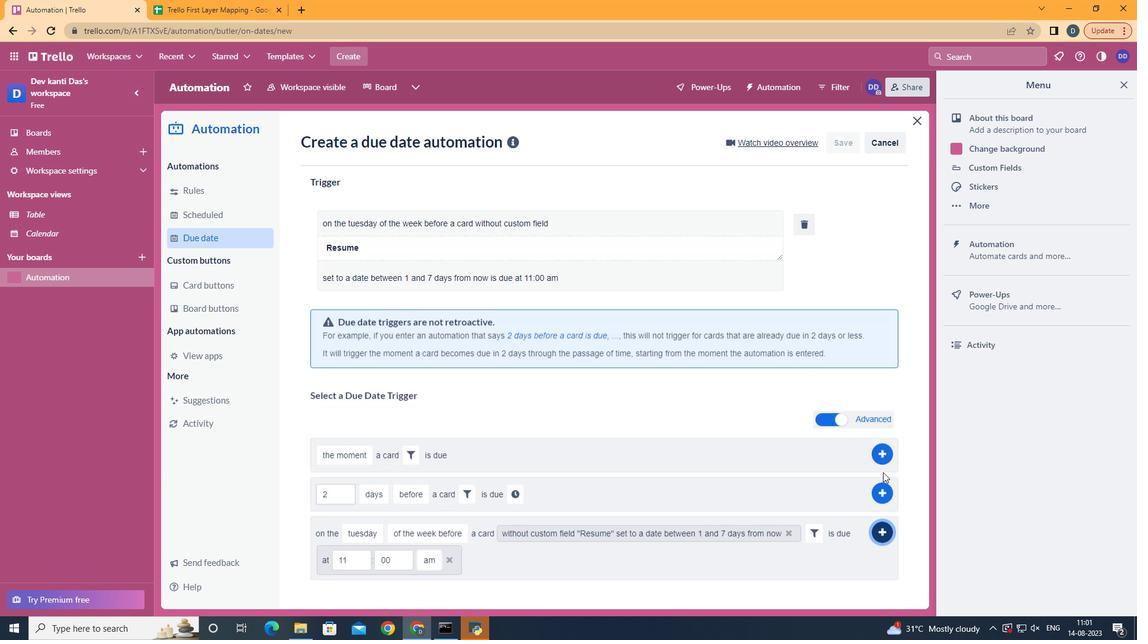 
